 Task: Select WeChat as a service for instant messaging.
Action: Mouse moved to (802, 82)
Screenshot: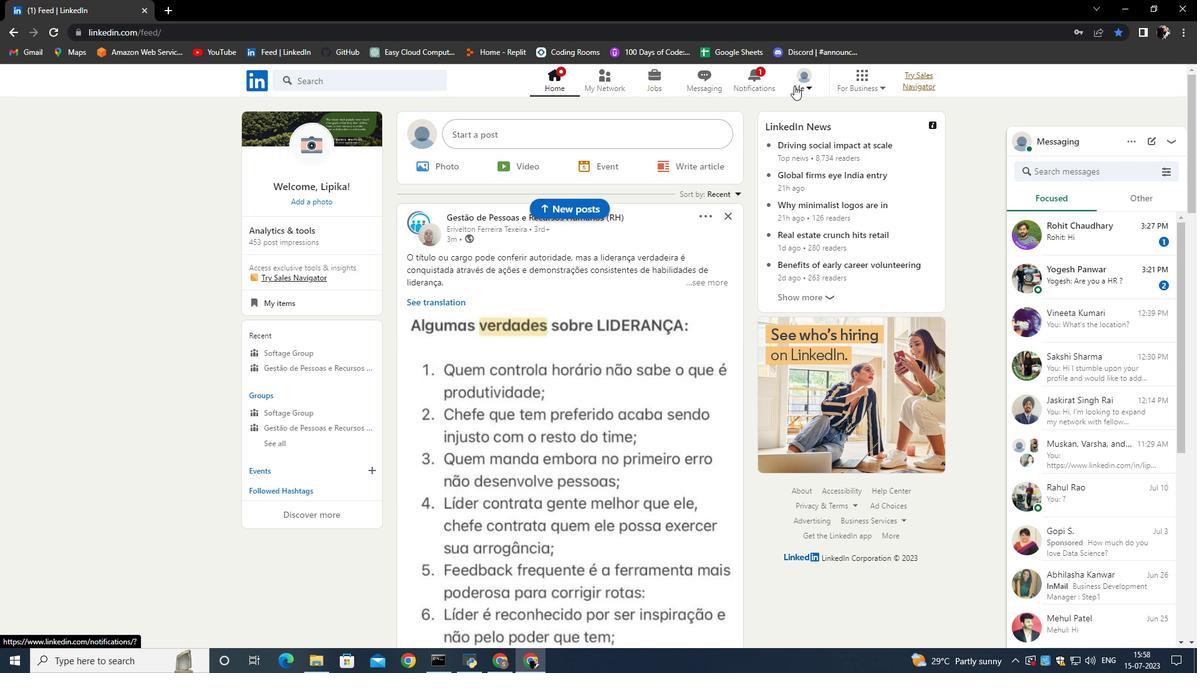 
Action: Mouse pressed left at (802, 82)
Screenshot: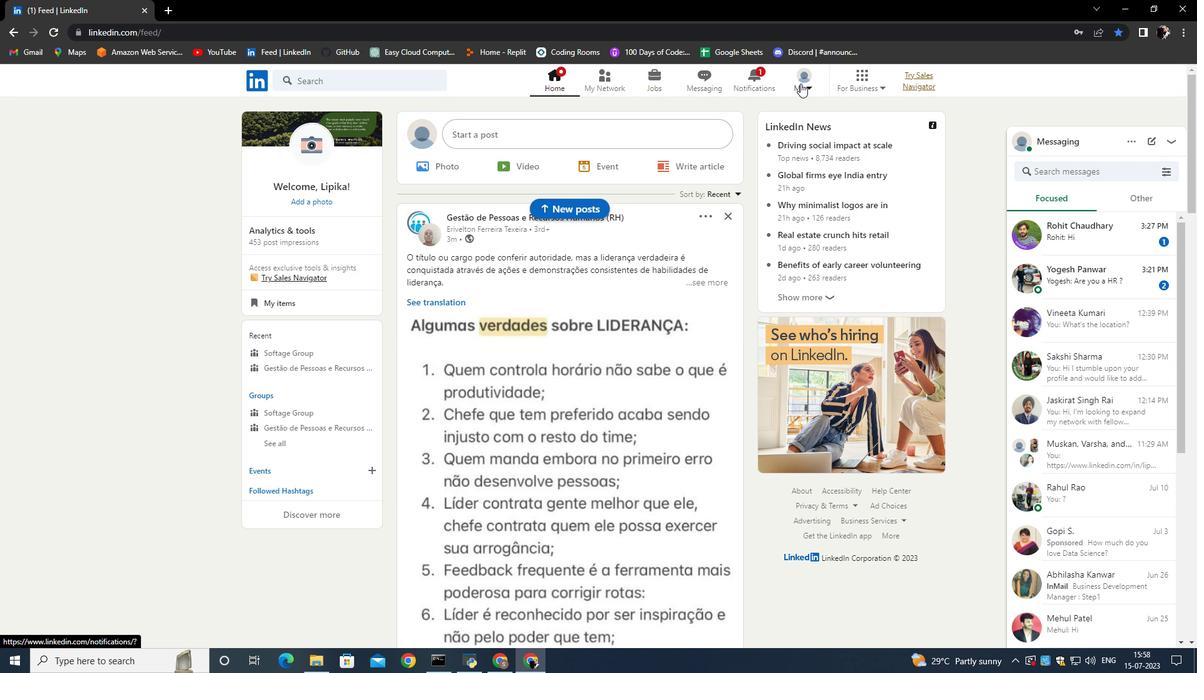 
Action: Mouse moved to (702, 124)
Screenshot: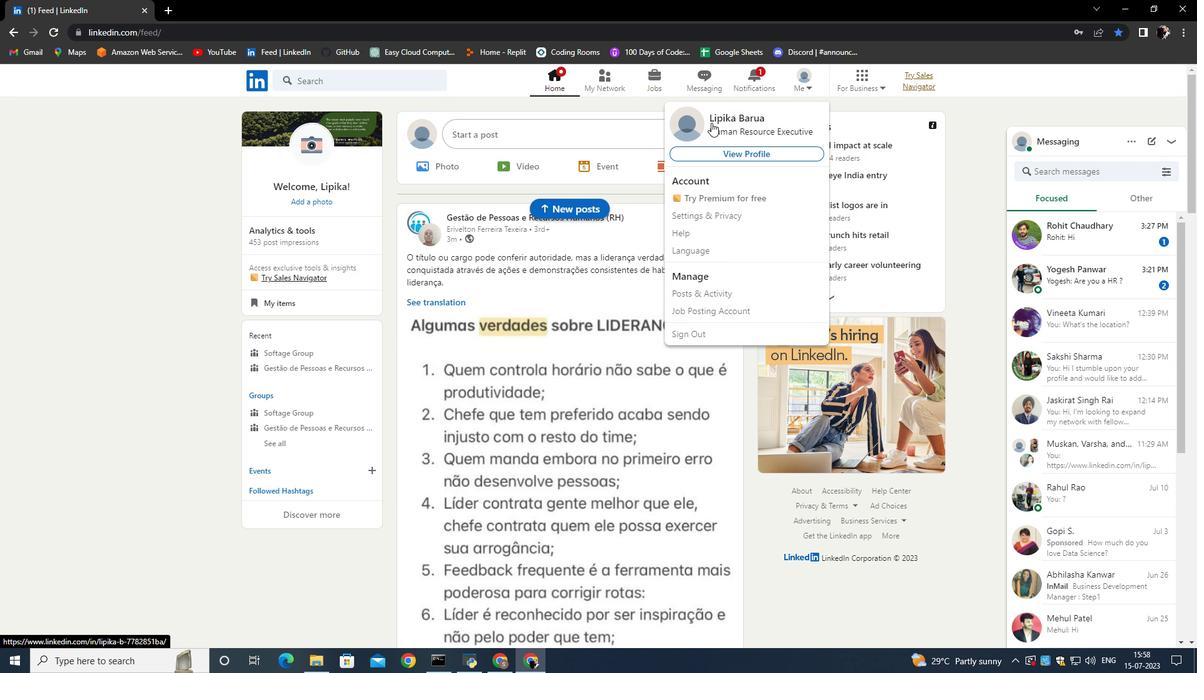 
Action: Mouse pressed left at (702, 124)
Screenshot: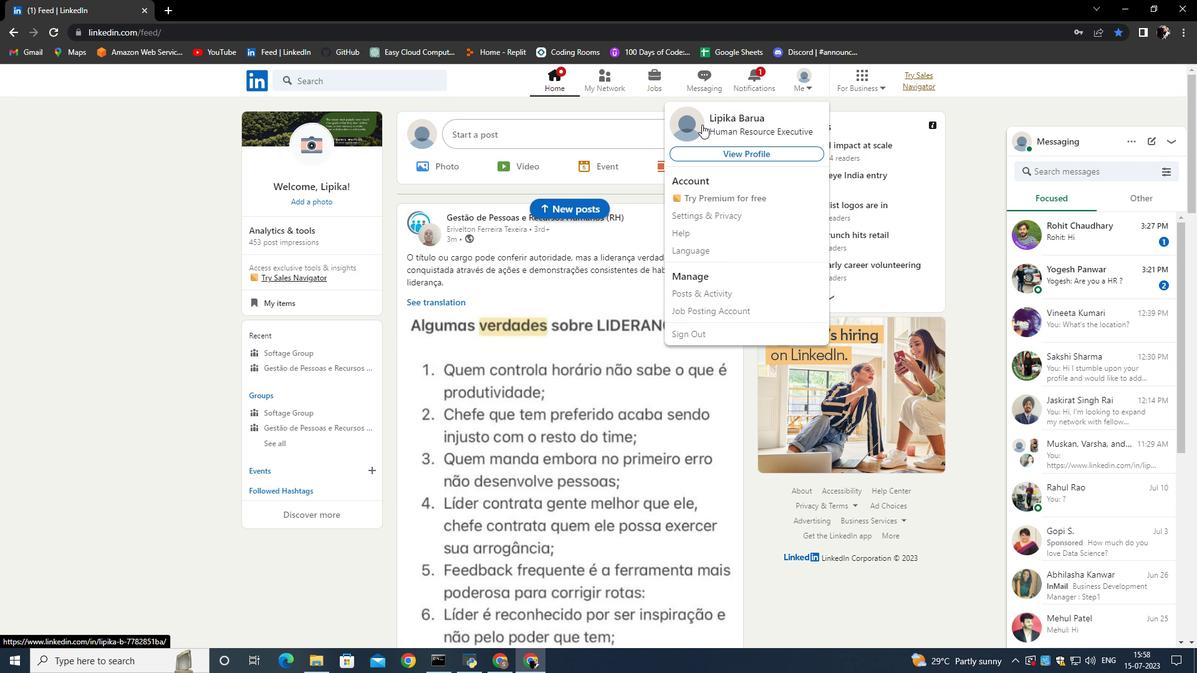 
Action: Mouse moved to (394, 404)
Screenshot: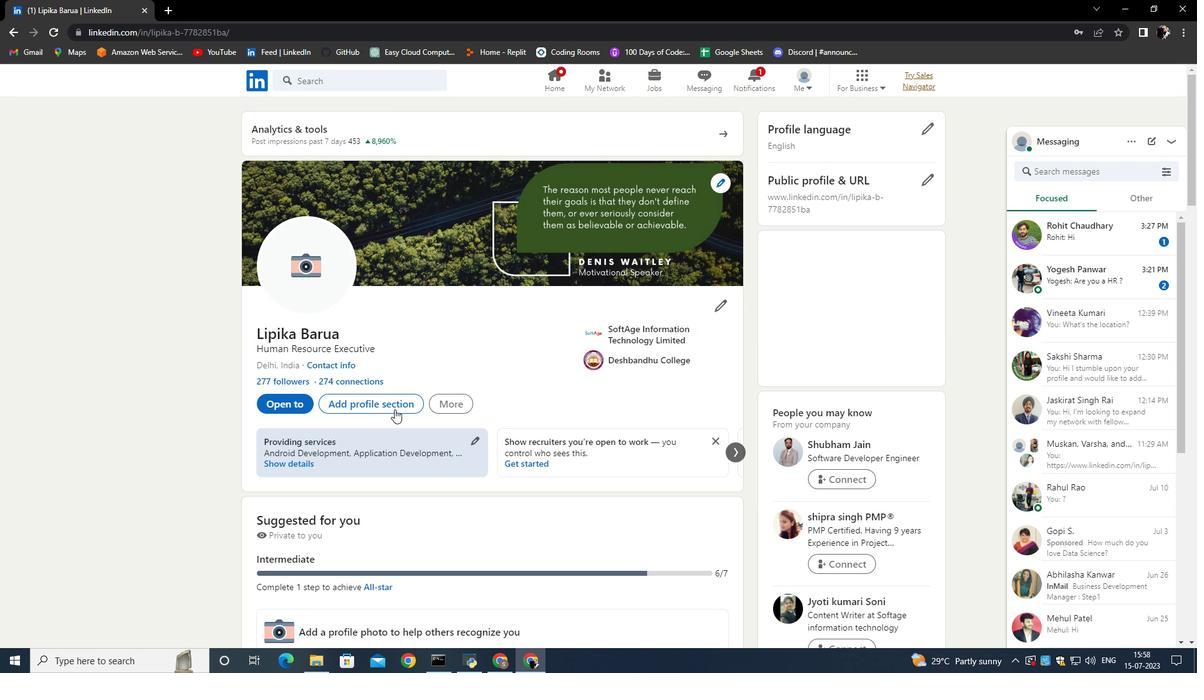 
Action: Mouse pressed left at (394, 404)
Screenshot: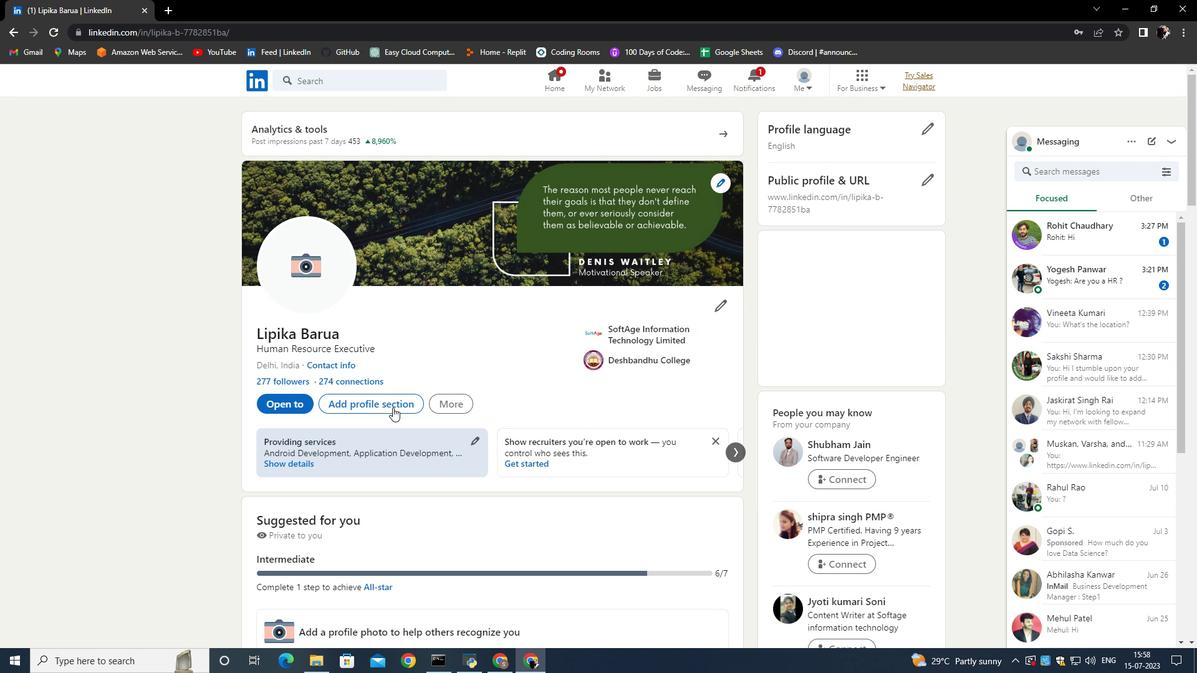 
Action: Mouse moved to (478, 369)
Screenshot: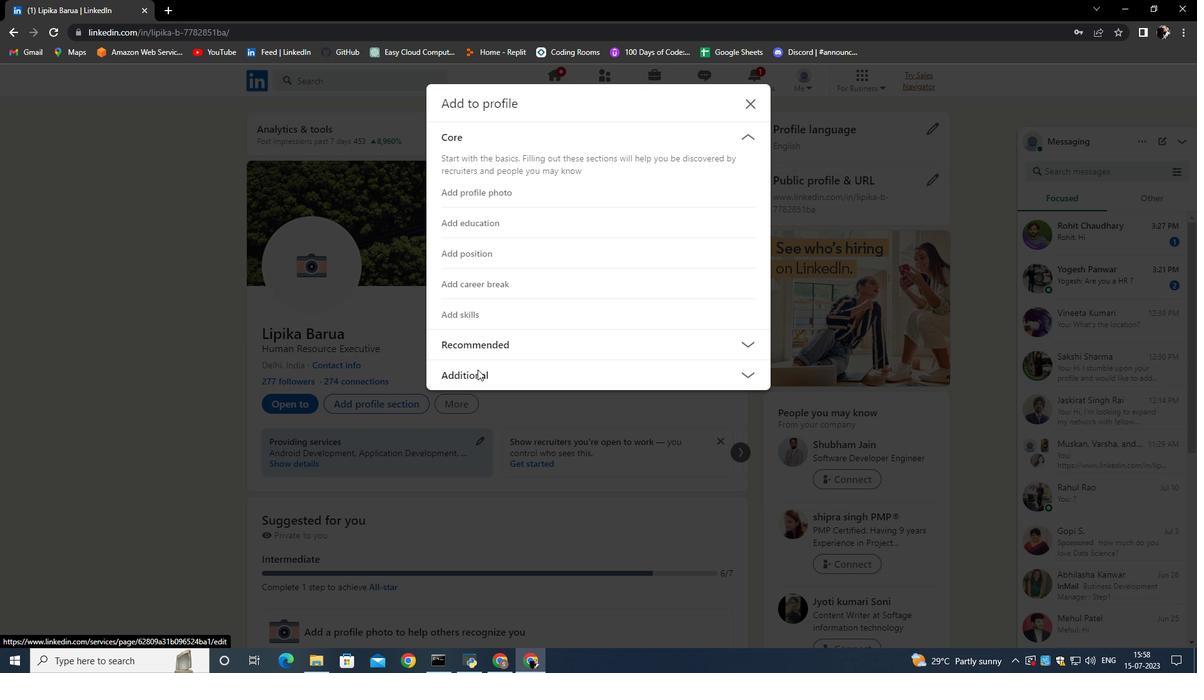 
Action: Mouse pressed left at (478, 369)
Screenshot: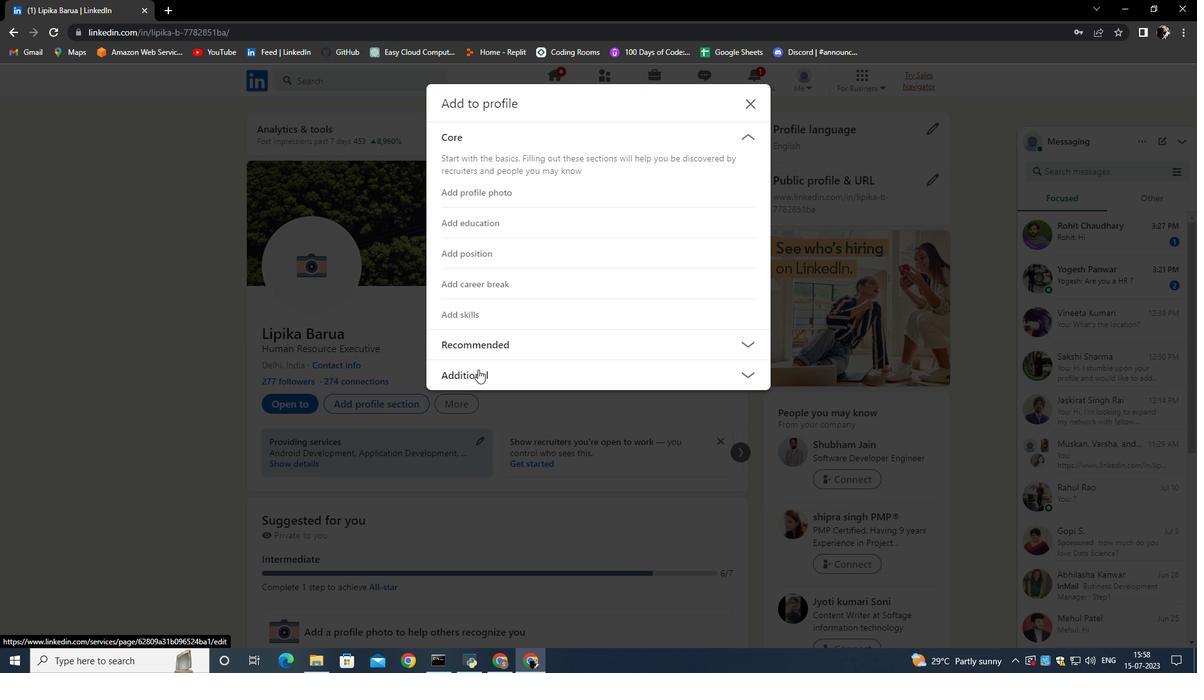 
Action: Mouse moved to (470, 496)
Screenshot: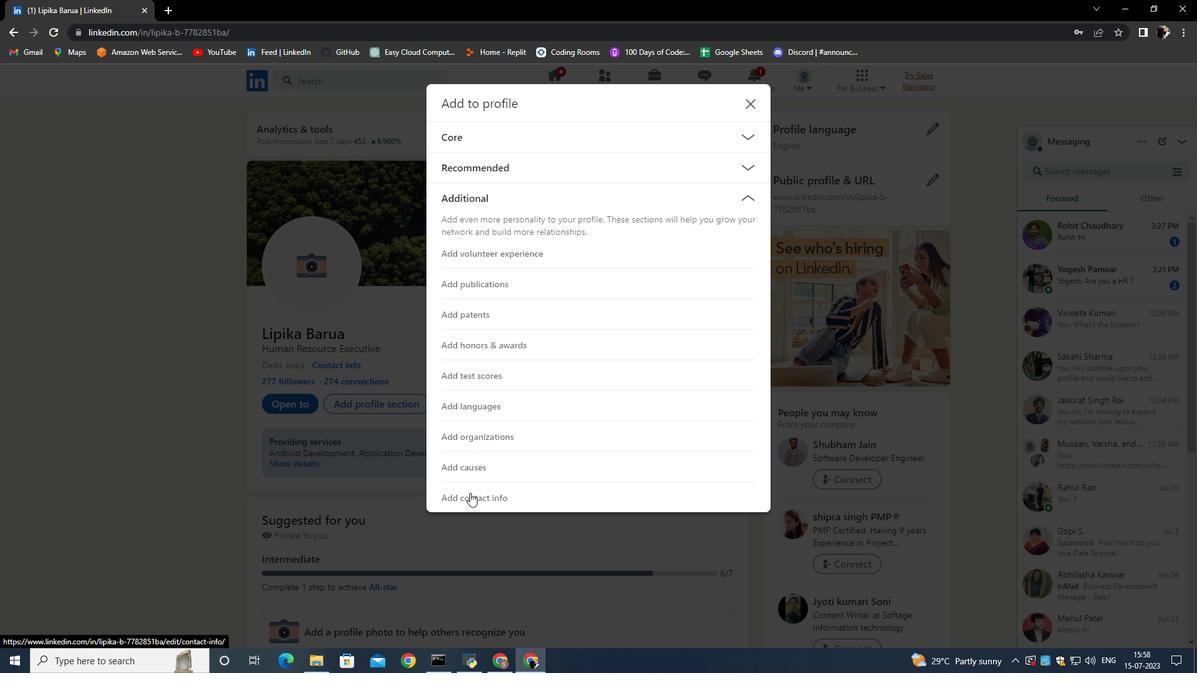 
Action: Mouse pressed left at (470, 496)
Screenshot: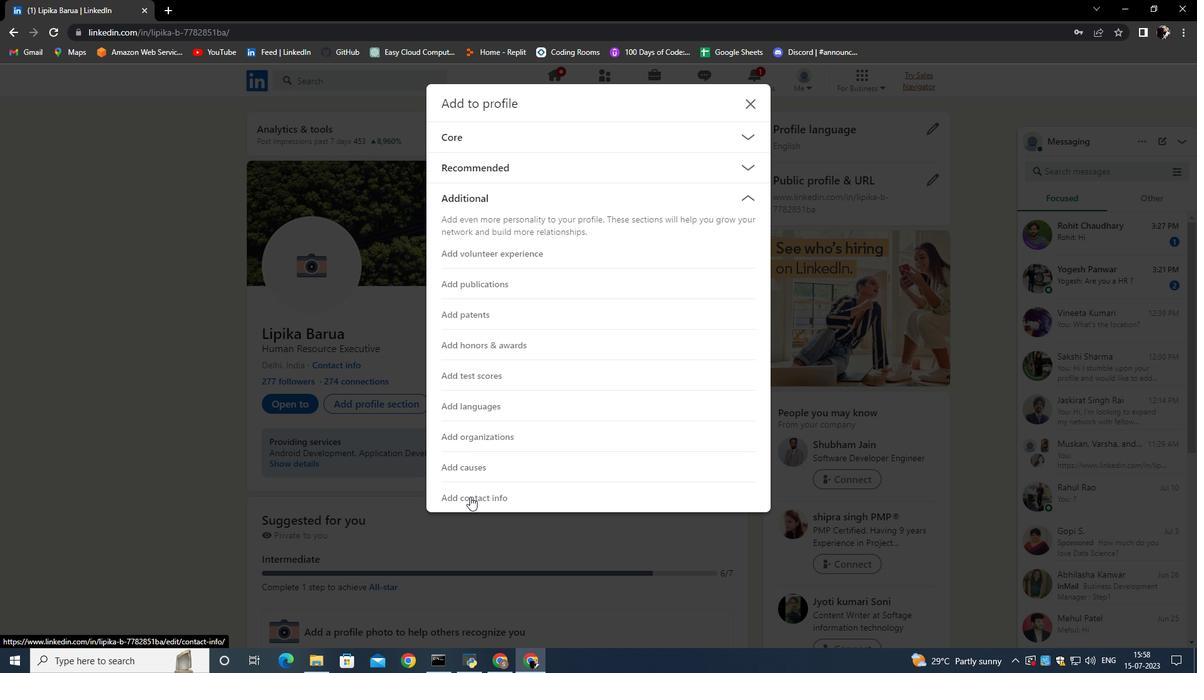 
Action: Mouse moved to (459, 364)
Screenshot: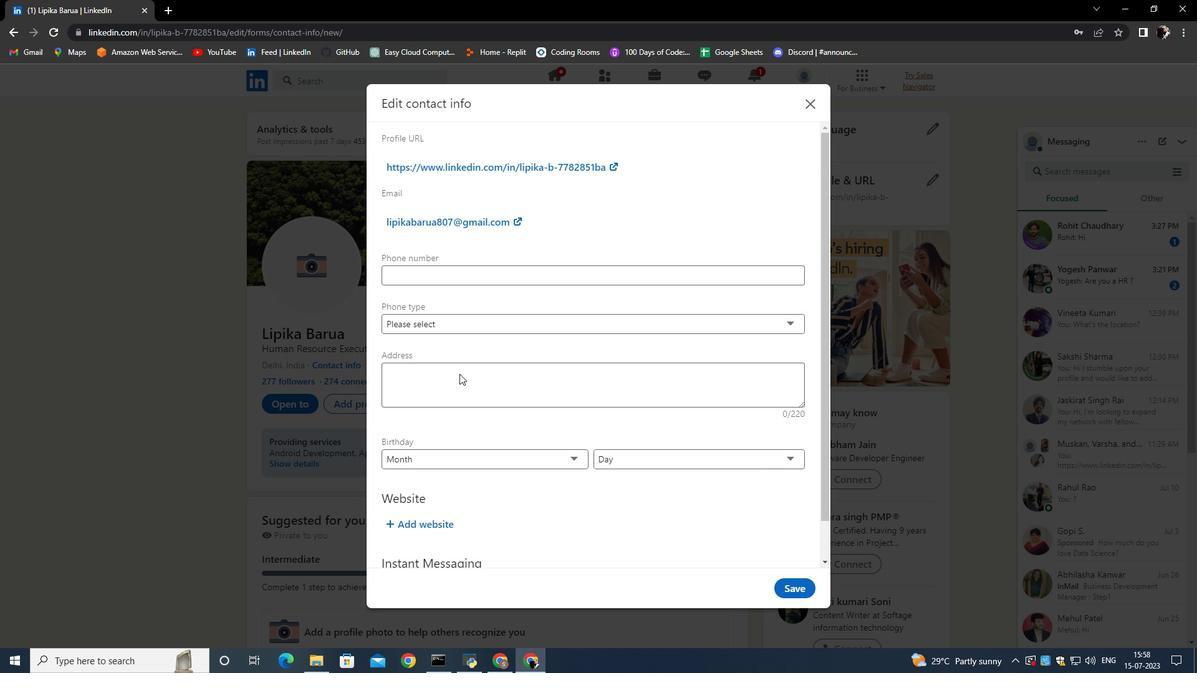 
Action: Mouse scrolled (459, 363) with delta (0, 0)
Screenshot: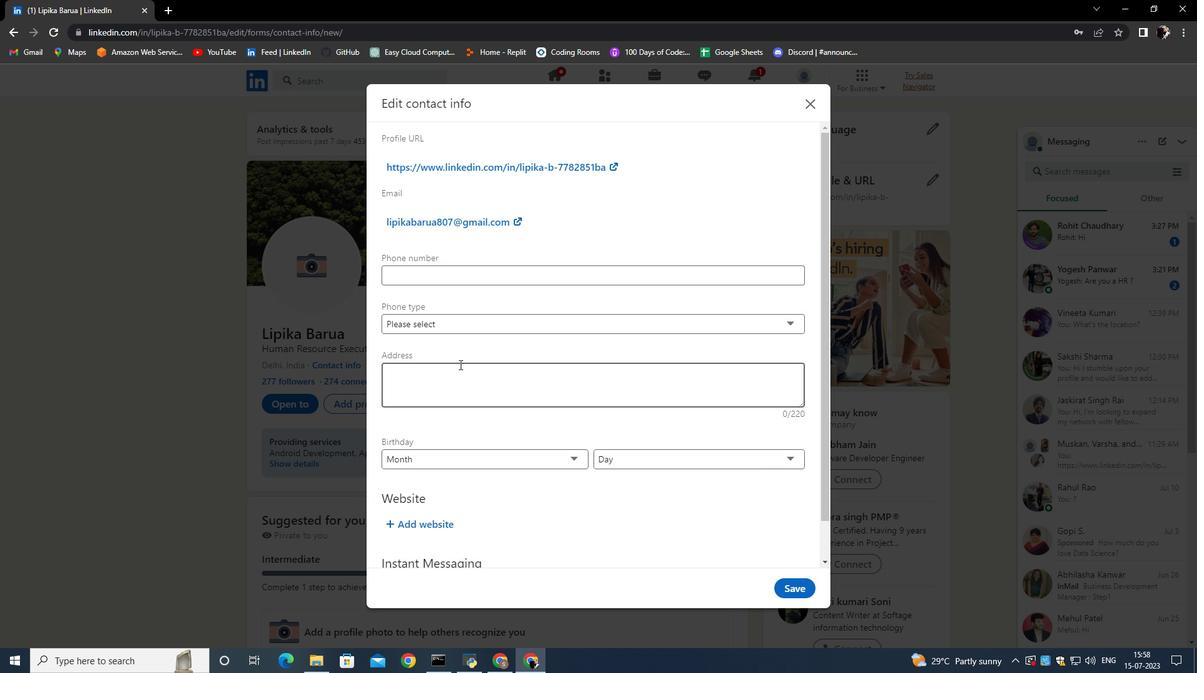 
Action: Mouse moved to (463, 376)
Screenshot: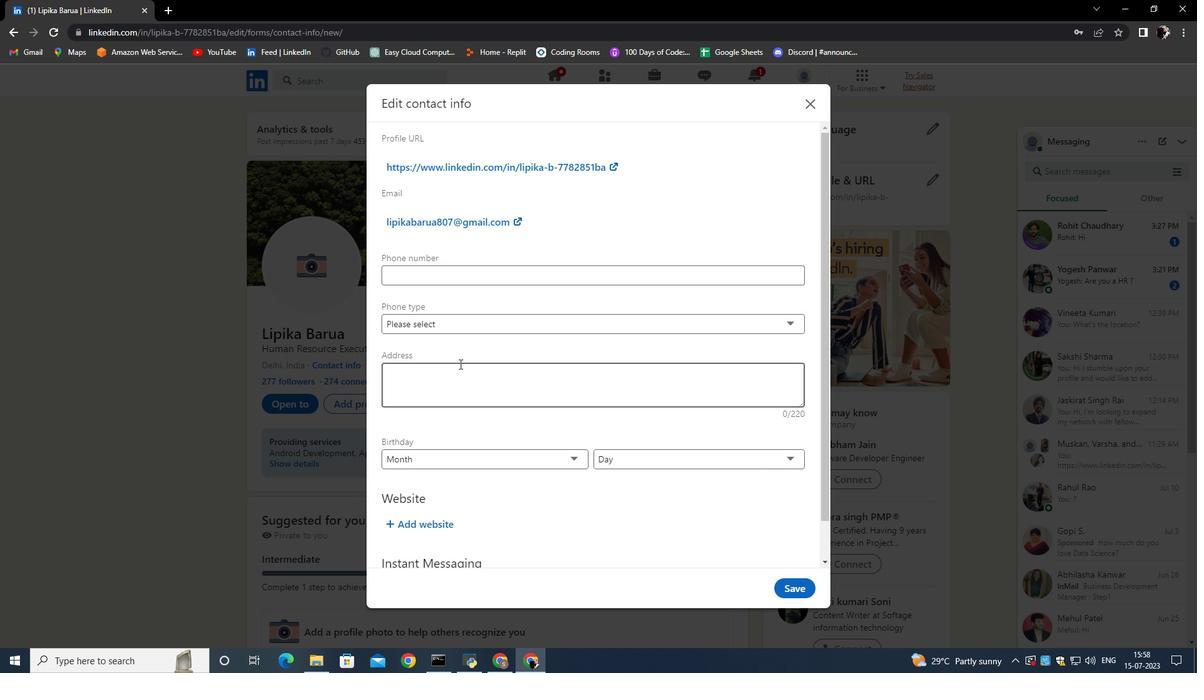 
Action: Mouse scrolled (463, 376) with delta (0, 0)
Screenshot: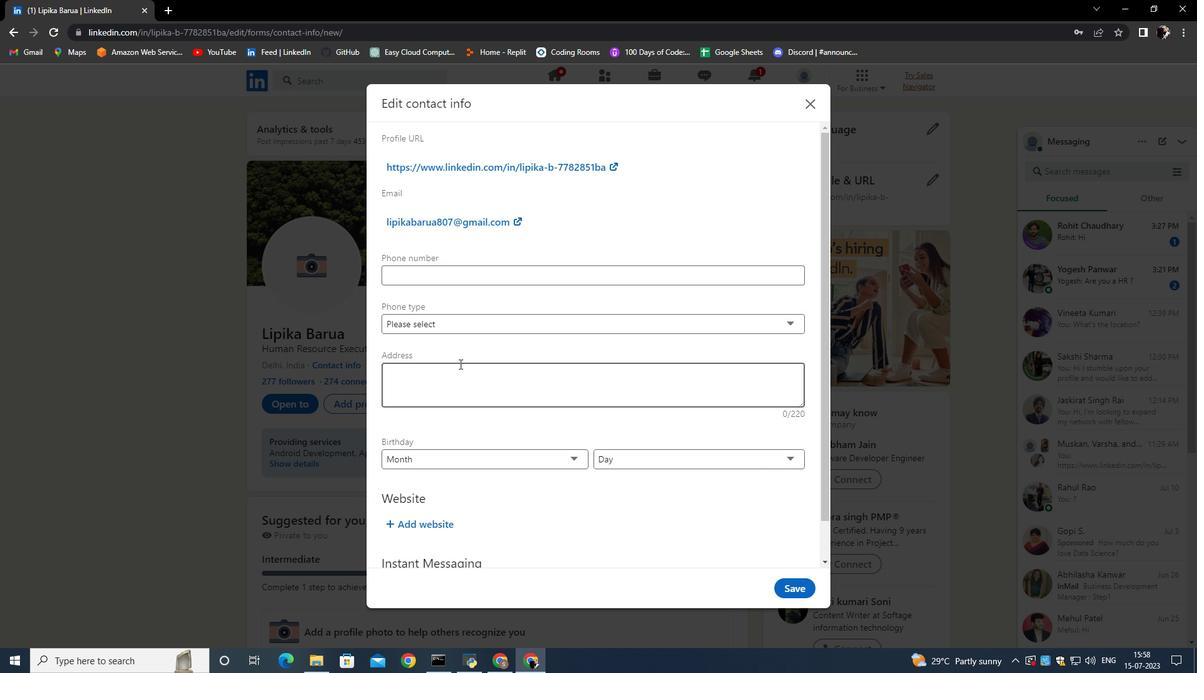 
Action: Mouse moved to (463, 379)
Screenshot: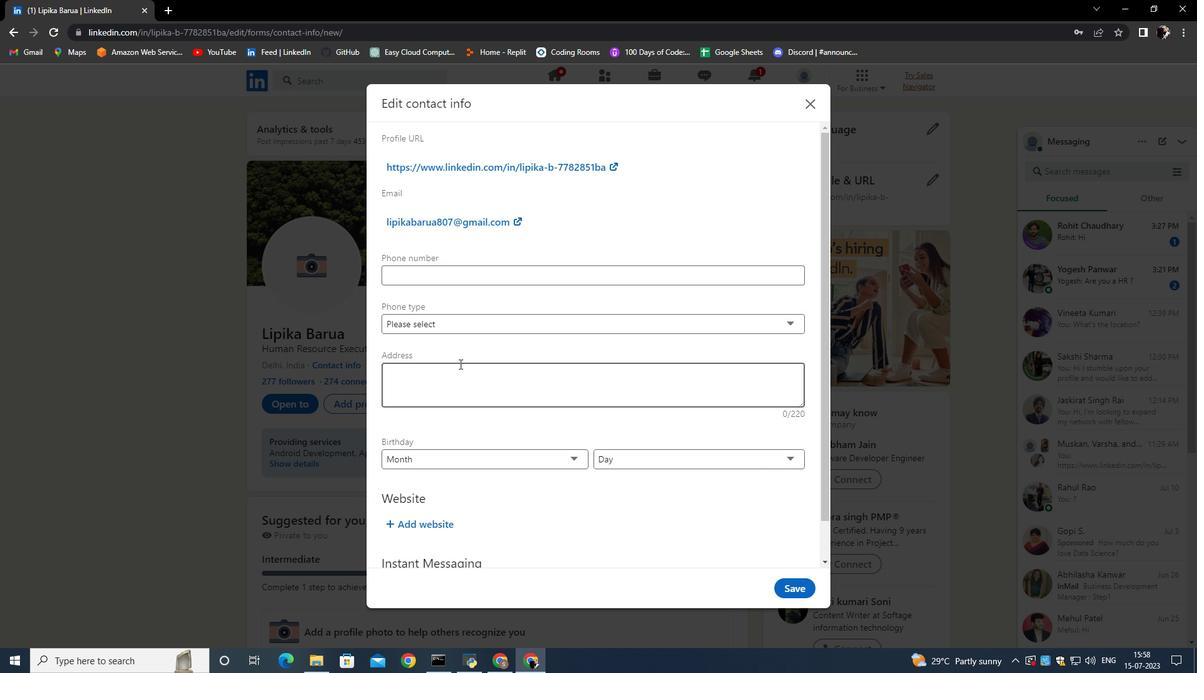 
Action: Mouse scrolled (463, 379) with delta (0, 0)
Screenshot: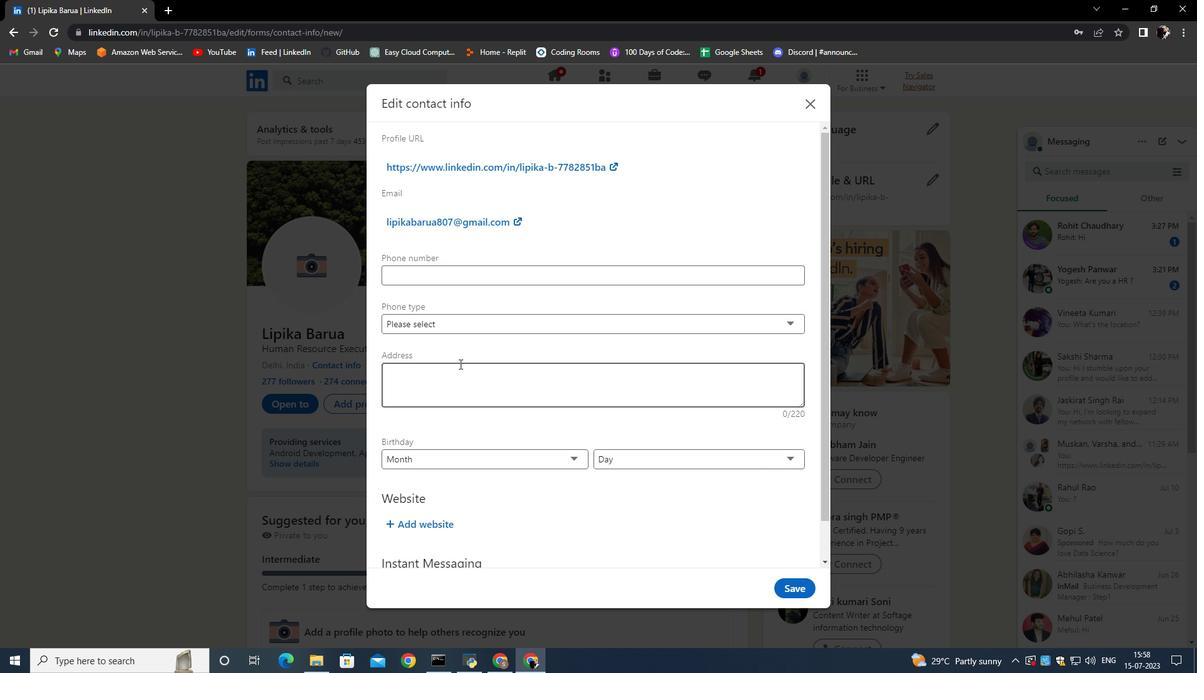 
Action: Mouse moved to (463, 379)
Screenshot: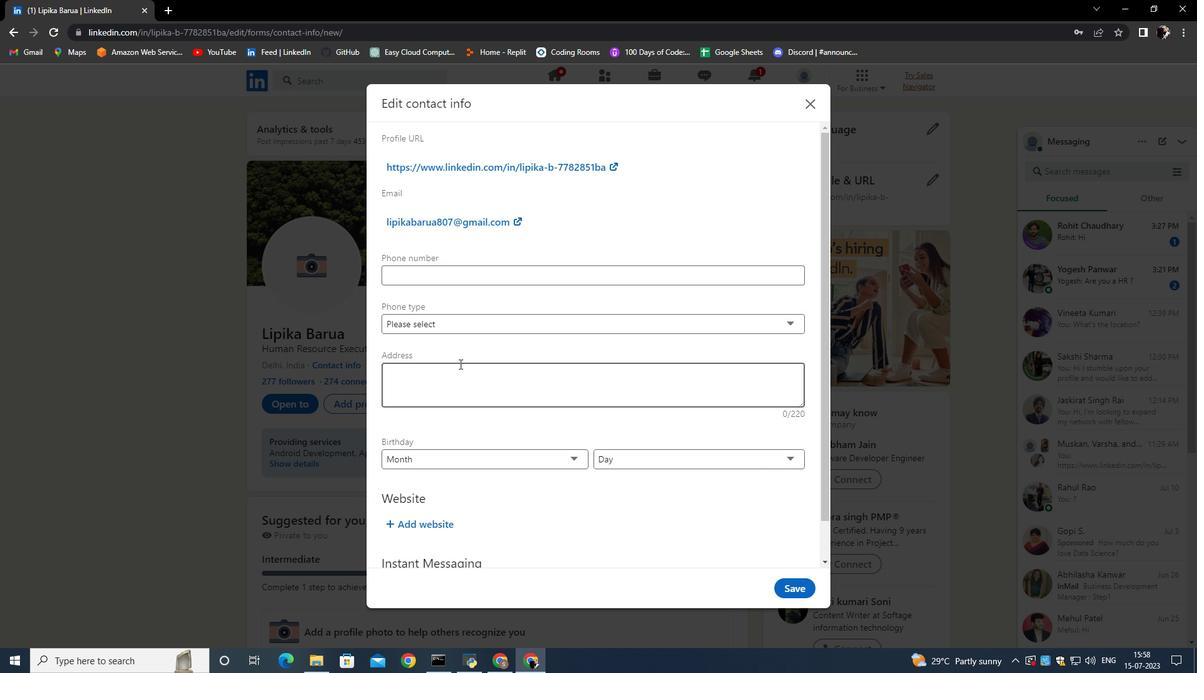 
Action: Mouse scrolled (463, 379) with delta (0, 0)
Screenshot: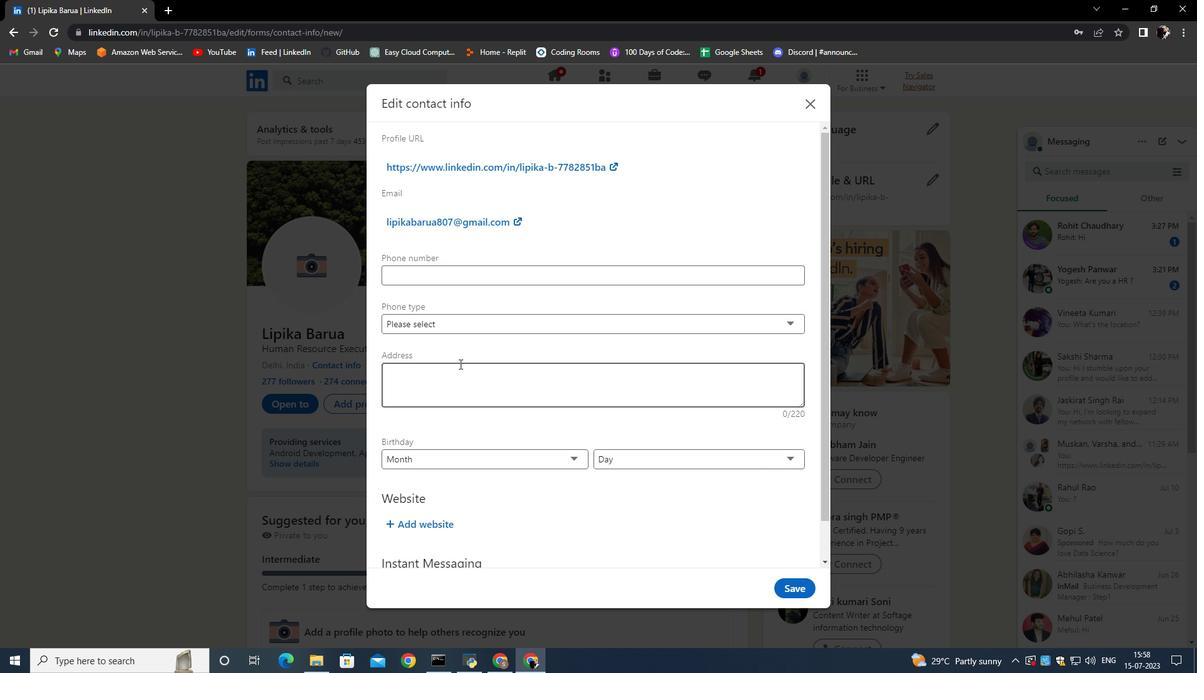 
Action: Mouse scrolled (463, 379) with delta (0, 0)
Screenshot: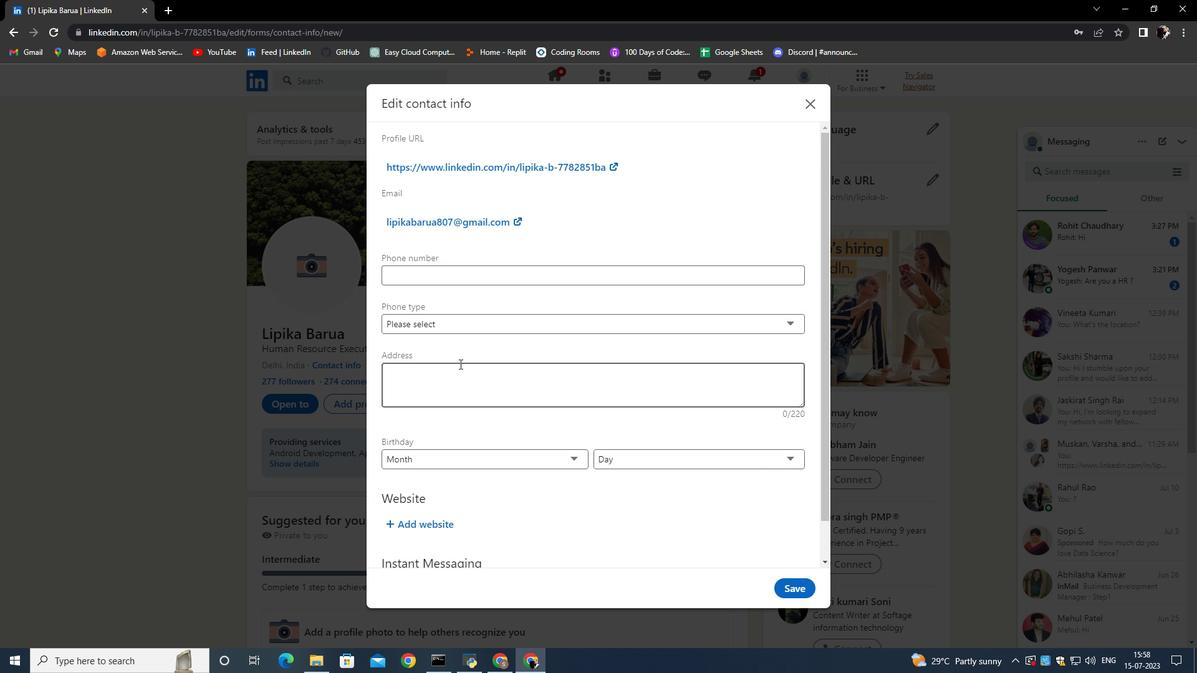 
Action: Mouse scrolled (463, 379) with delta (0, 0)
Screenshot: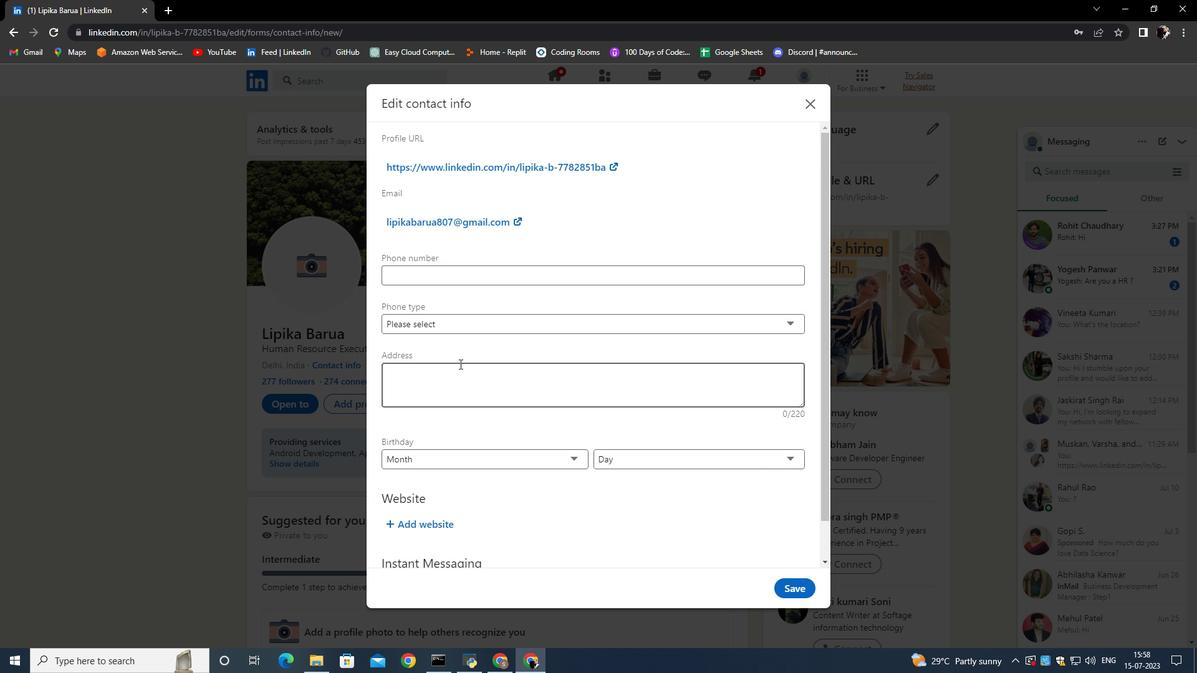 
Action: Mouse moved to (463, 380)
Screenshot: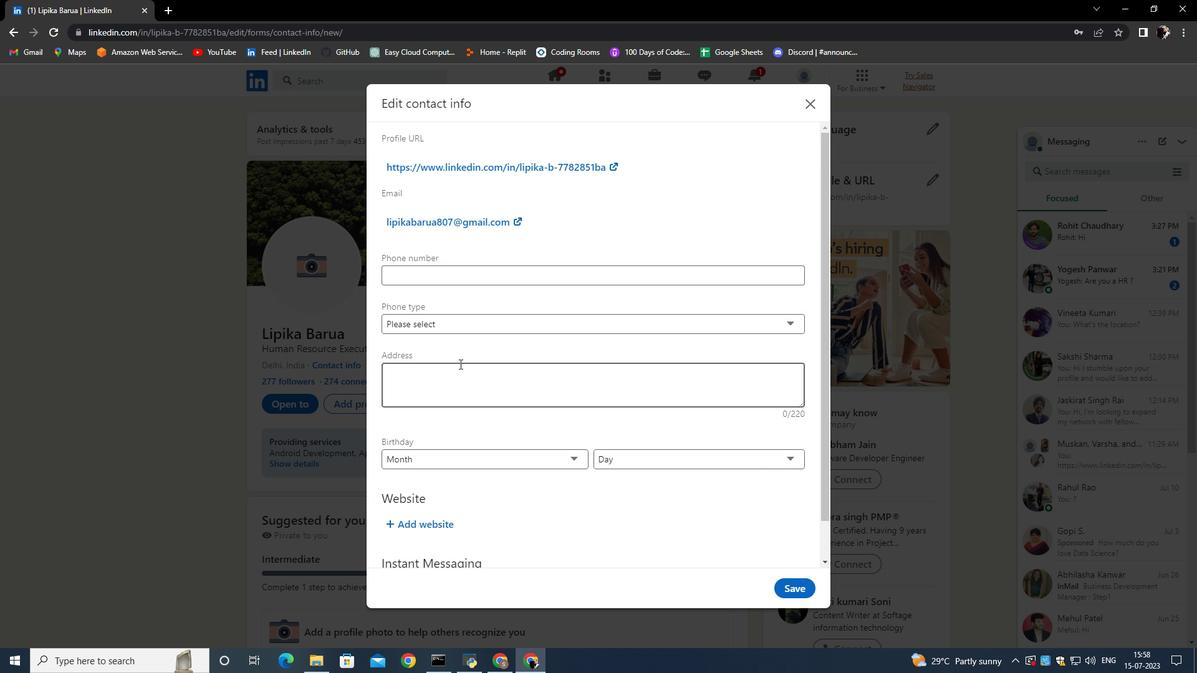 
Action: Mouse scrolled (463, 379) with delta (0, 0)
Screenshot: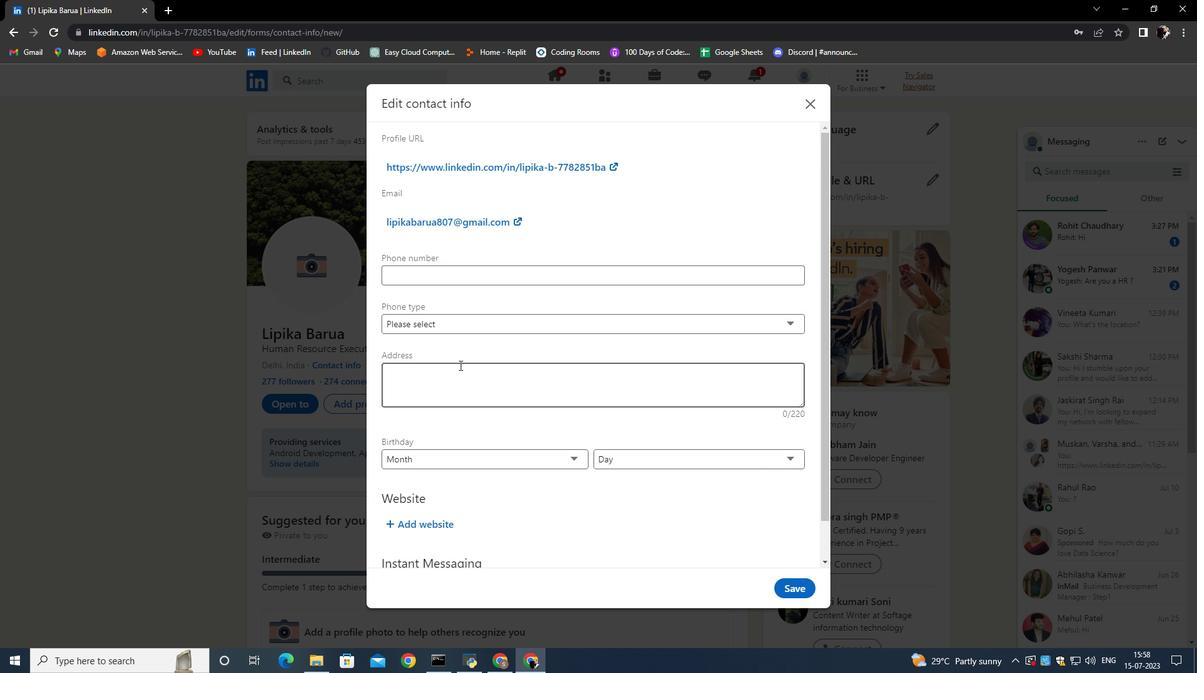 
Action: Mouse moved to (460, 556)
Screenshot: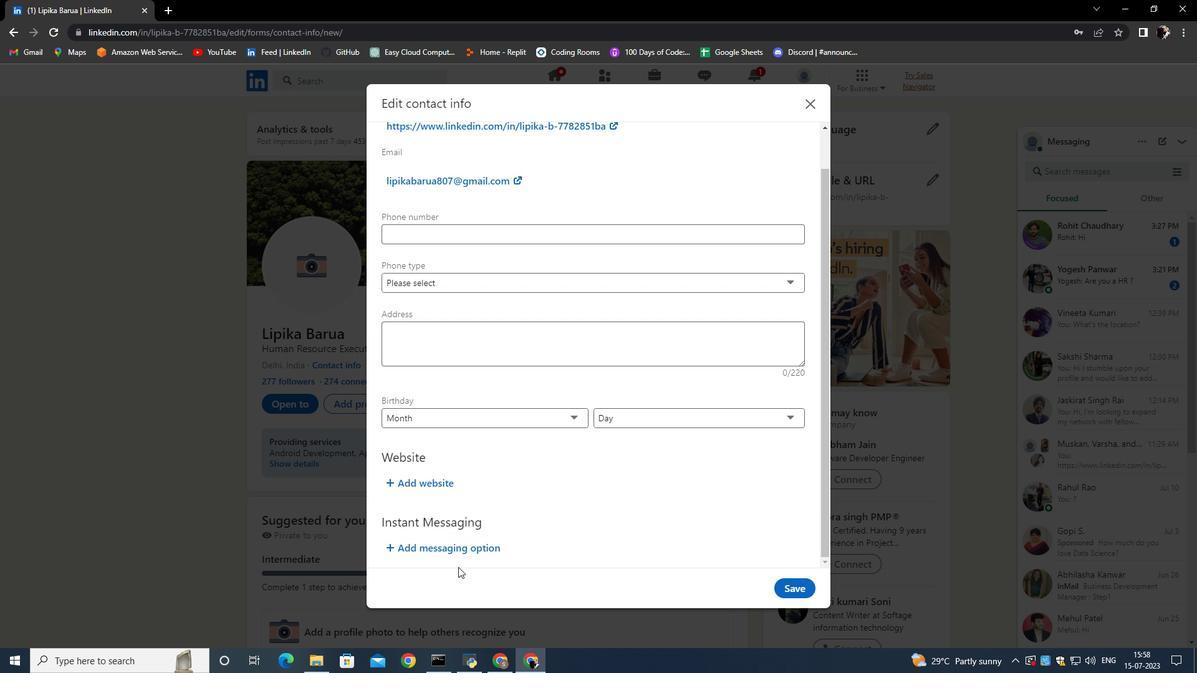 
Action: Mouse pressed left at (460, 556)
Screenshot: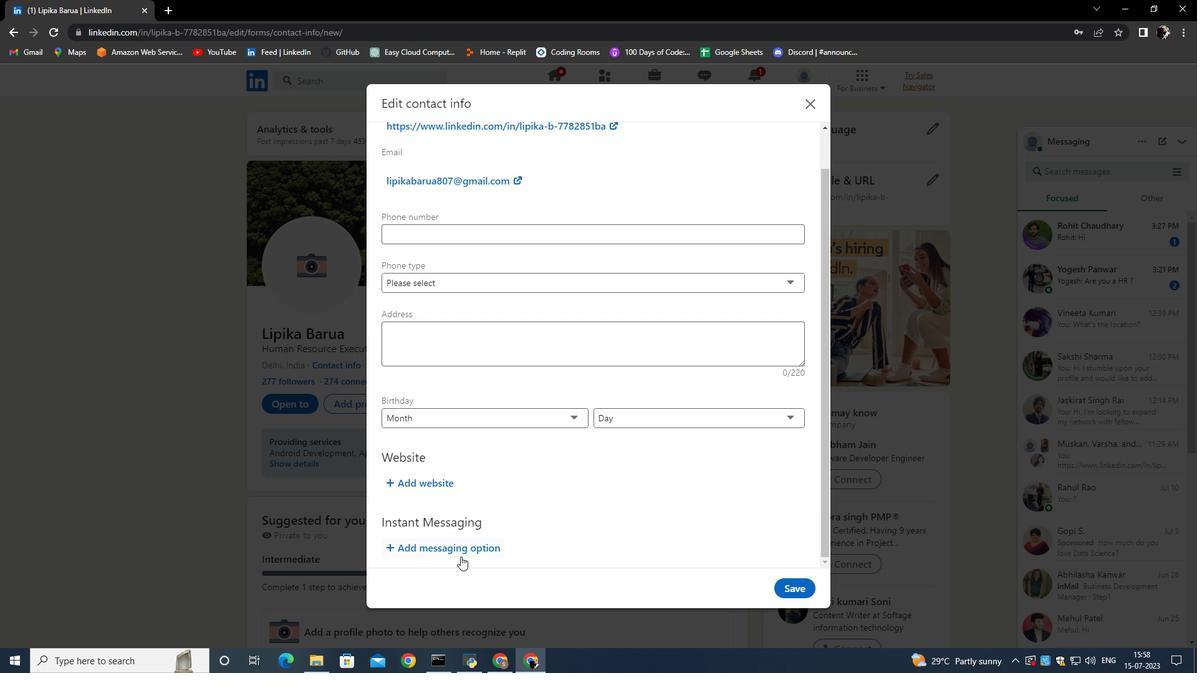 
Action: Mouse moved to (478, 484)
Screenshot: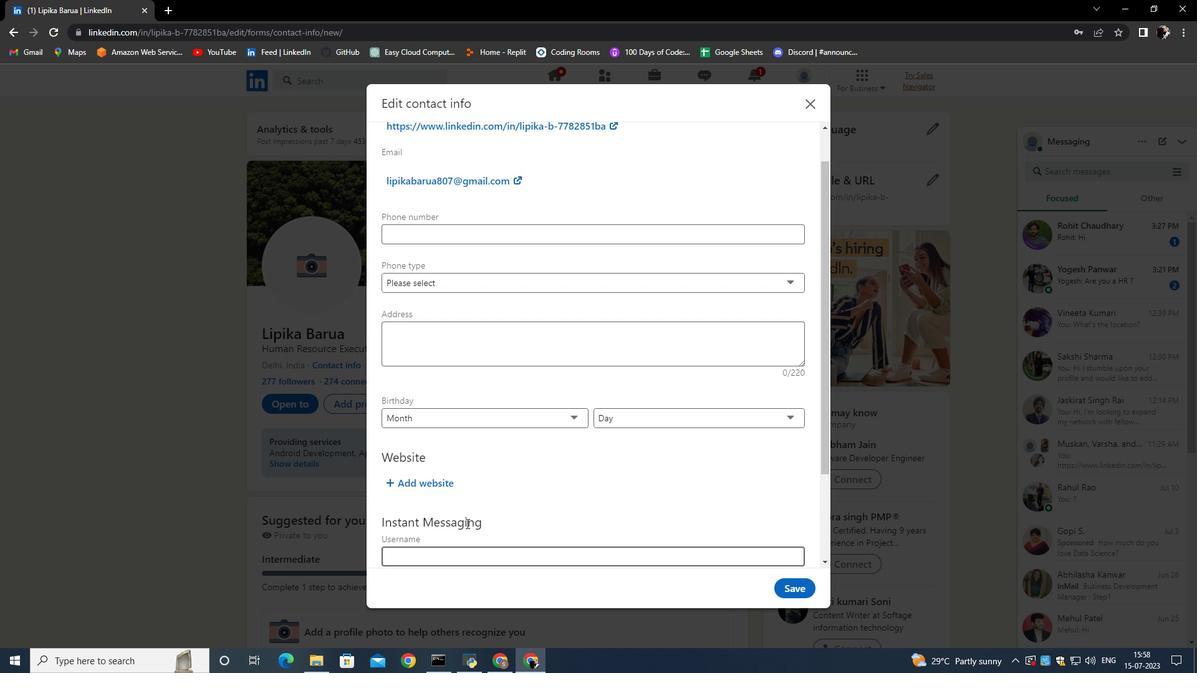 
Action: Mouse scrolled (478, 483) with delta (0, 0)
Screenshot: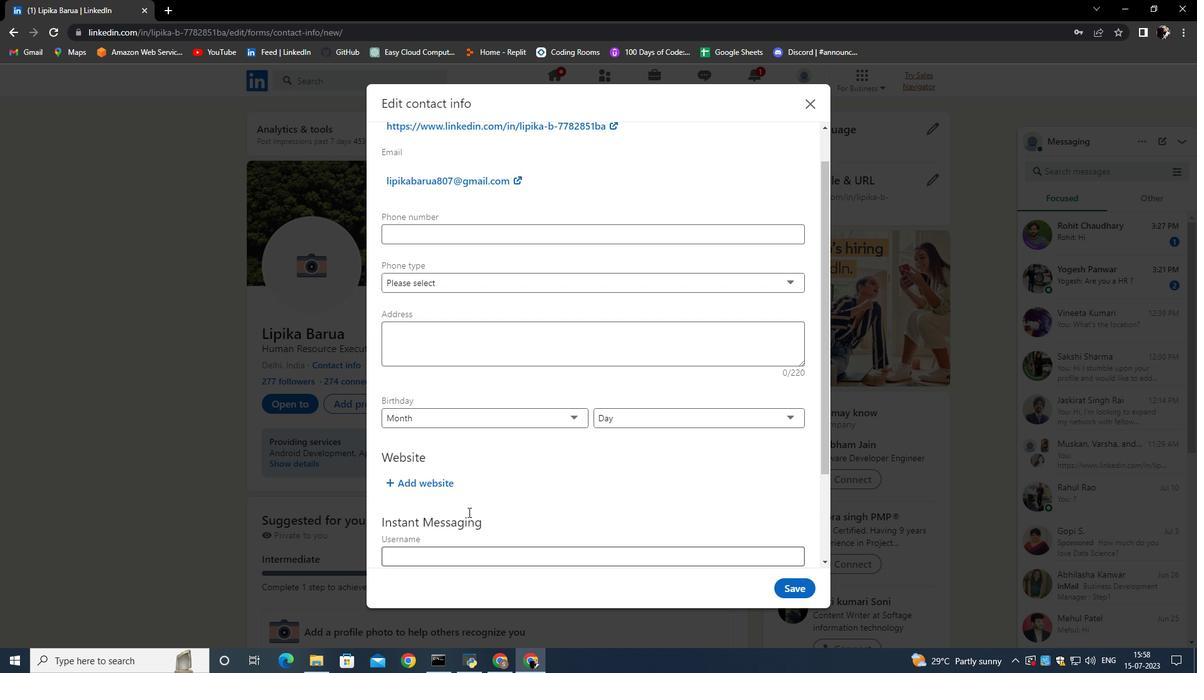 
Action: Mouse scrolled (478, 483) with delta (0, 0)
Screenshot: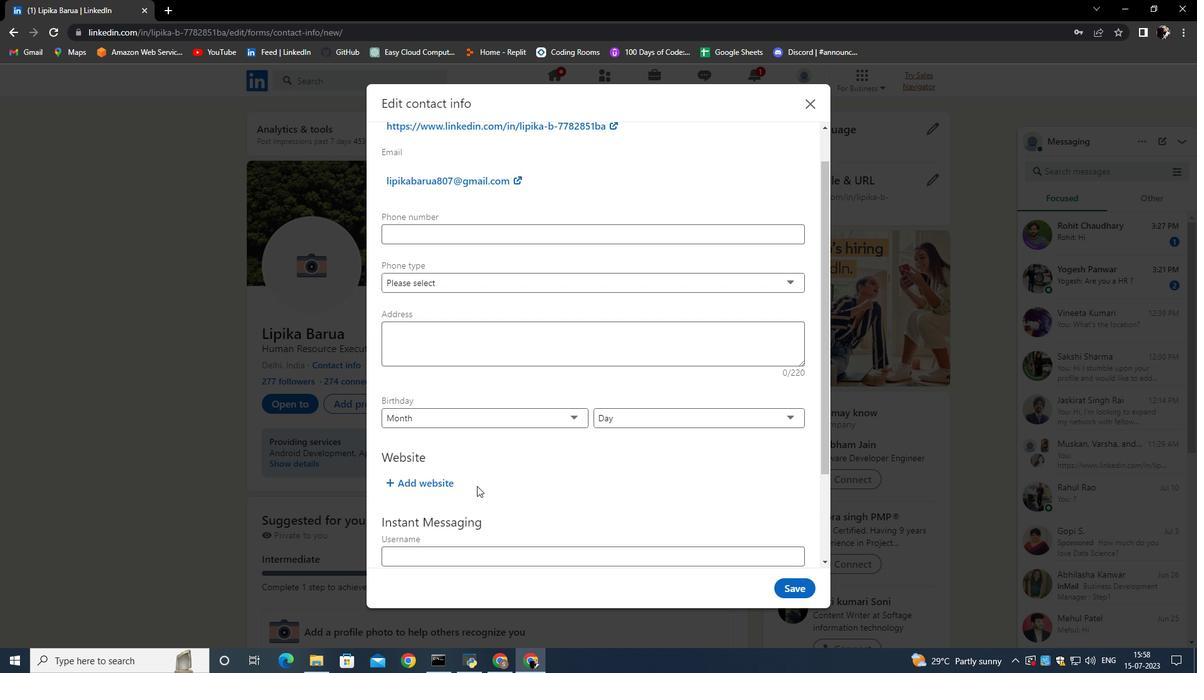
Action: Mouse scrolled (478, 483) with delta (0, 0)
Screenshot: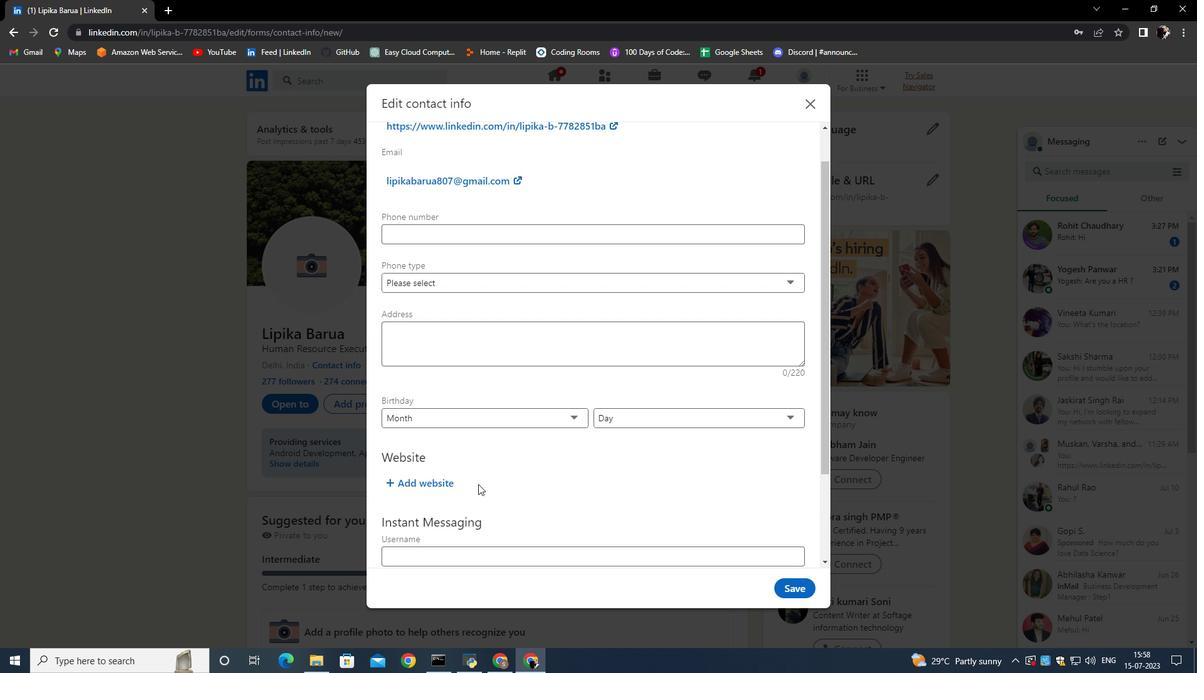
Action: Mouse scrolled (478, 483) with delta (0, 0)
Screenshot: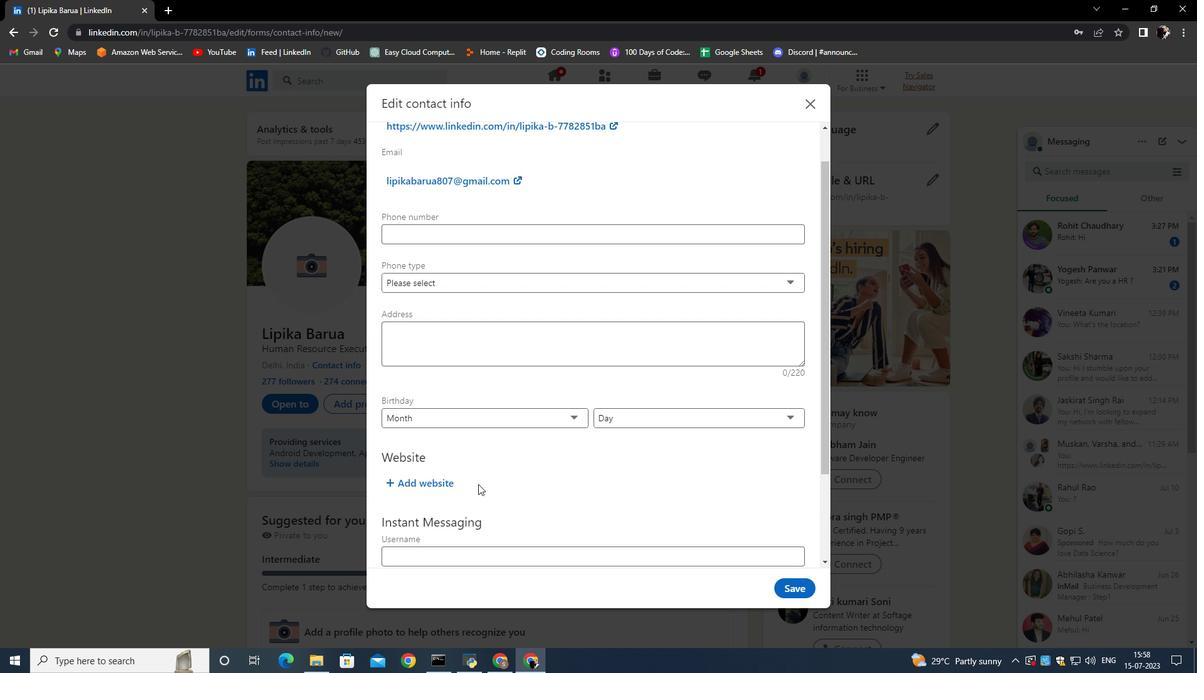 
Action: Mouse moved to (478, 483)
Screenshot: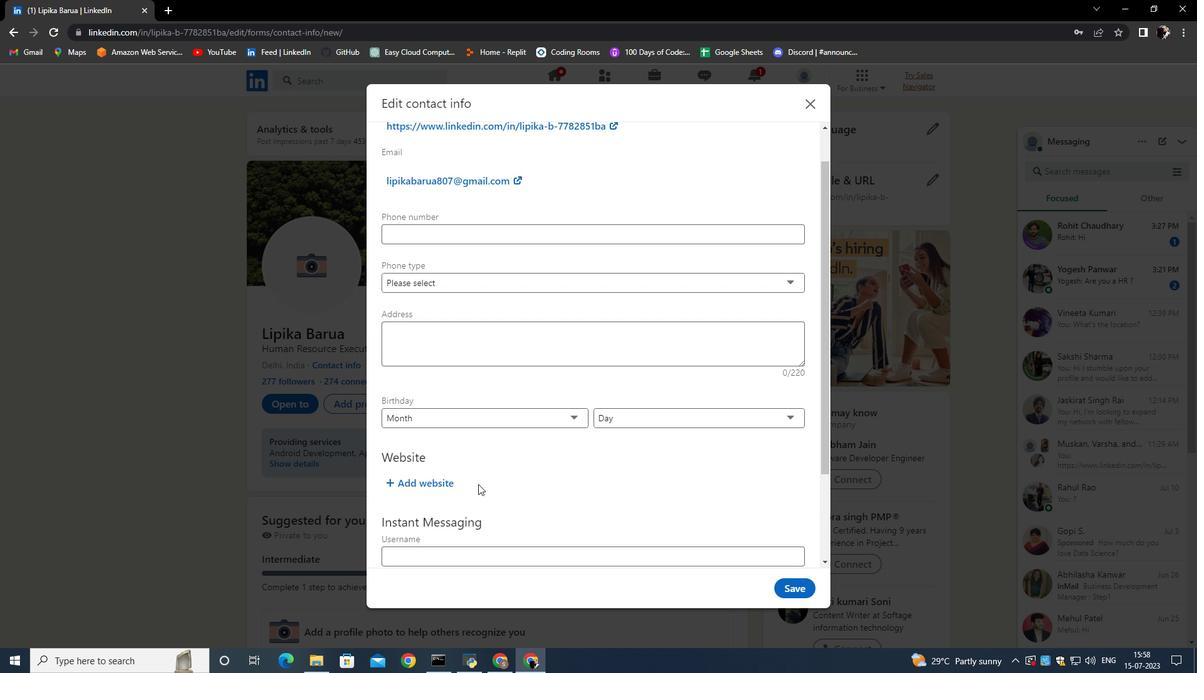 
Action: Mouse scrolled (478, 482) with delta (0, 0)
Screenshot: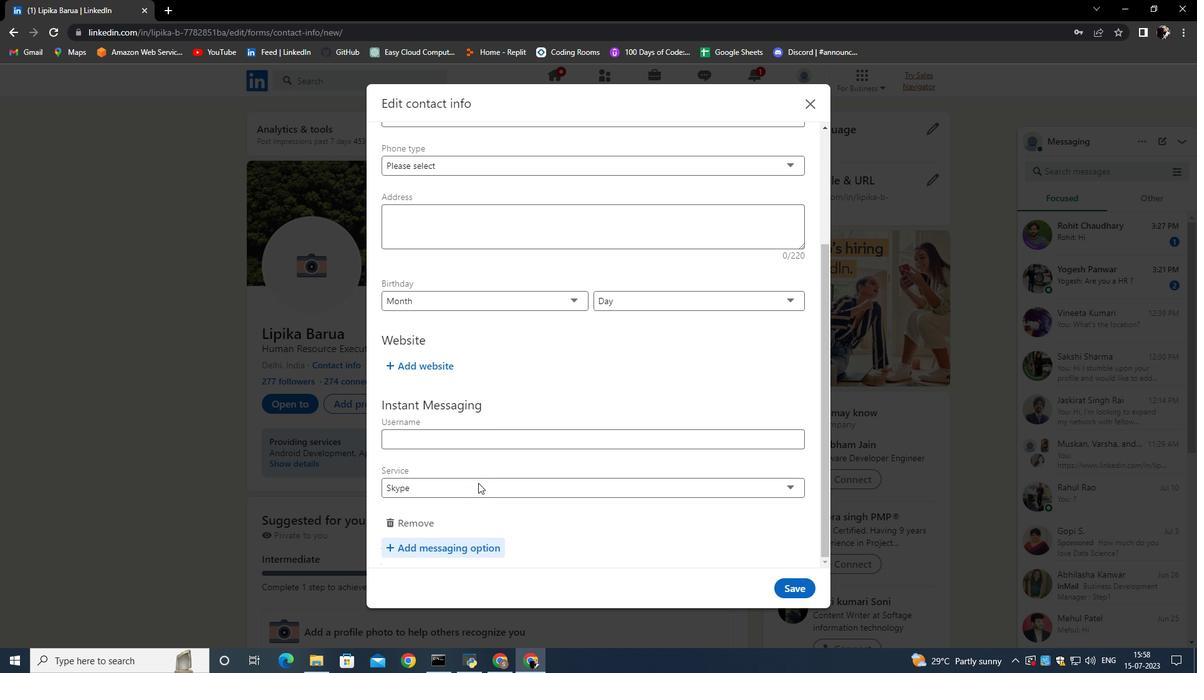 
Action: Mouse scrolled (478, 482) with delta (0, 0)
Screenshot: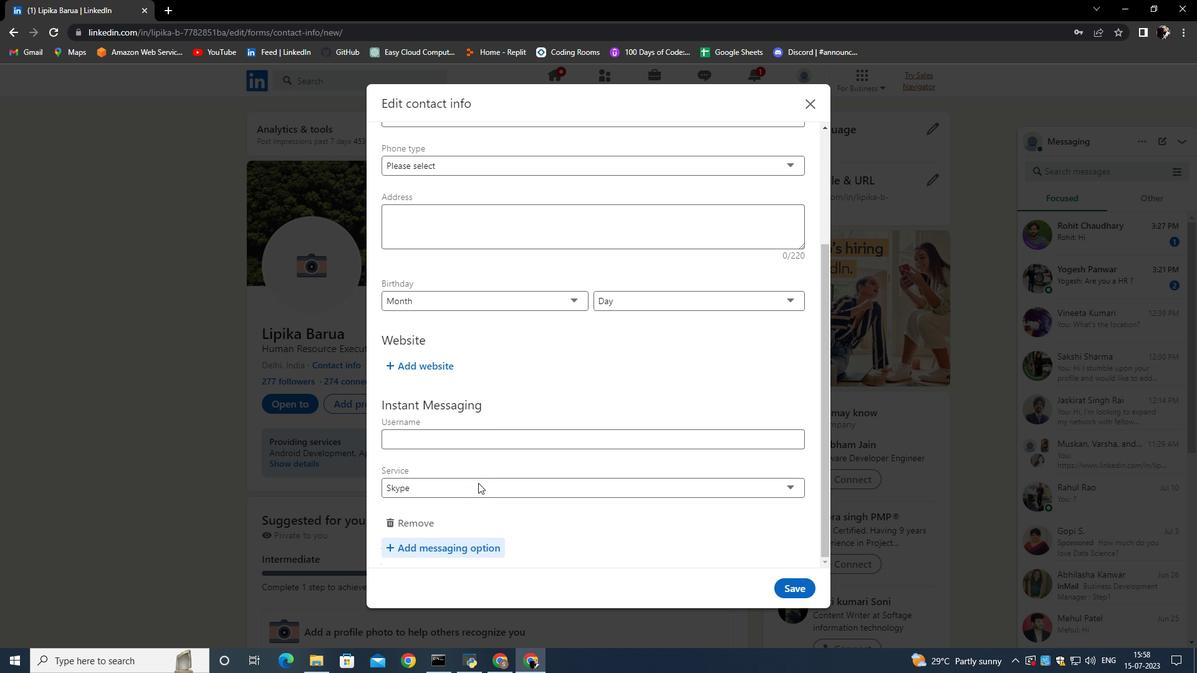 
Action: Mouse moved to (441, 493)
Screenshot: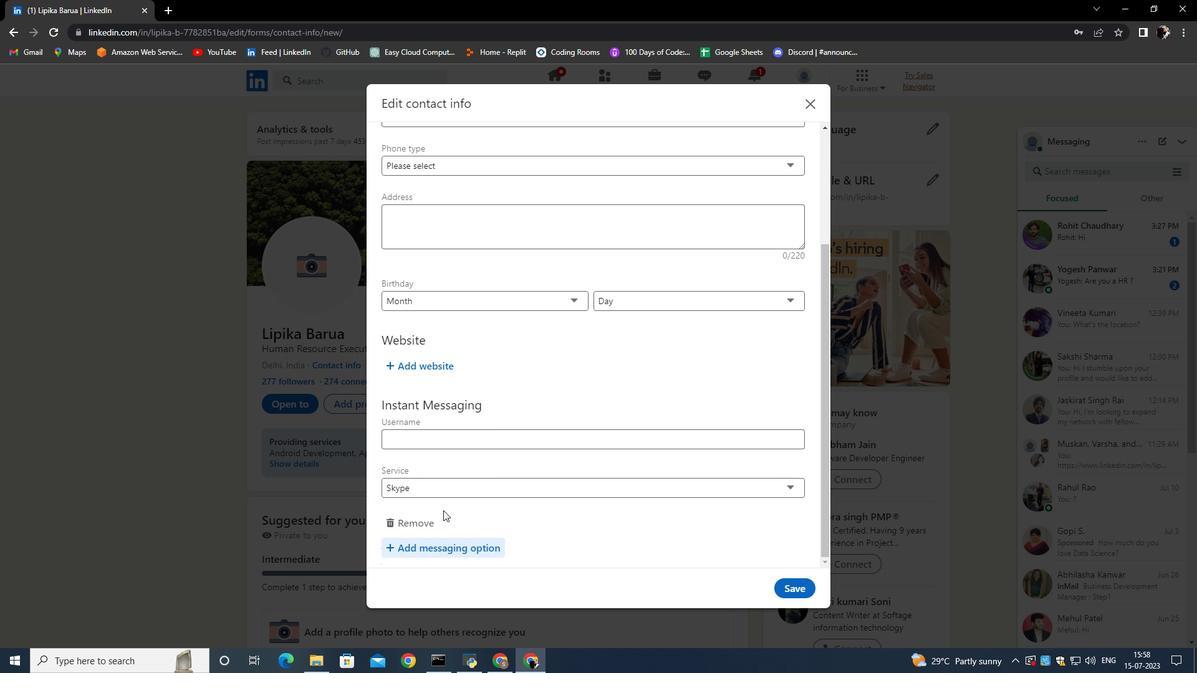 
Action: Mouse pressed left at (441, 493)
Screenshot: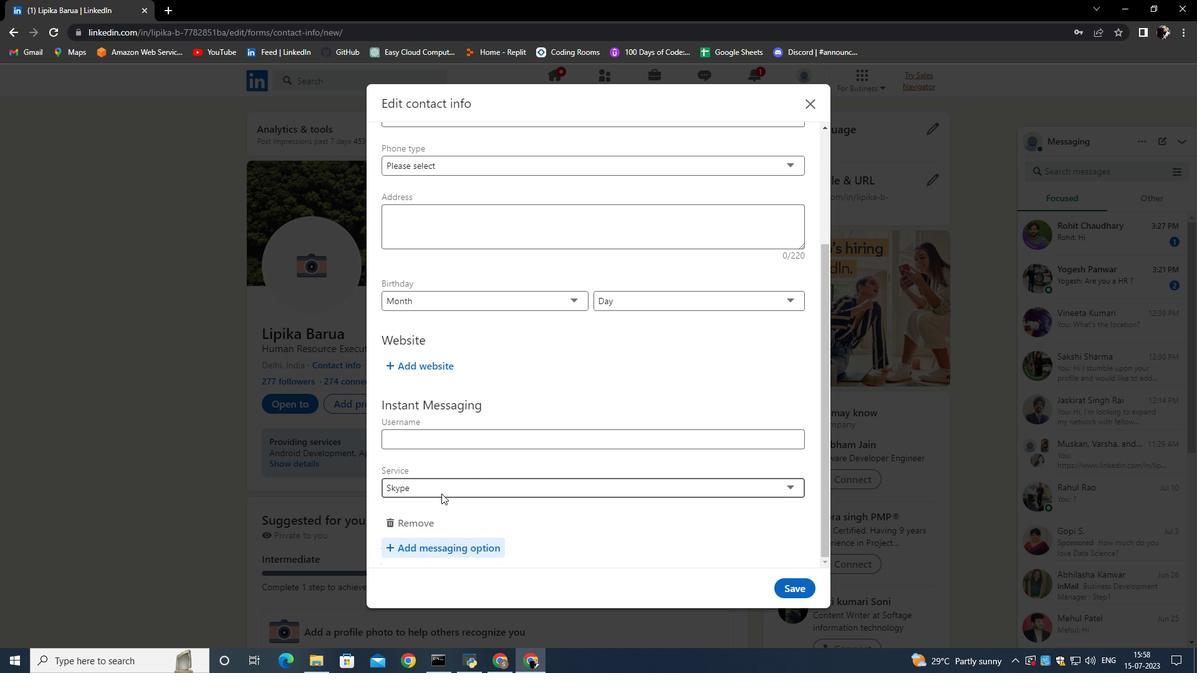 
Action: Mouse moved to (433, 558)
Screenshot: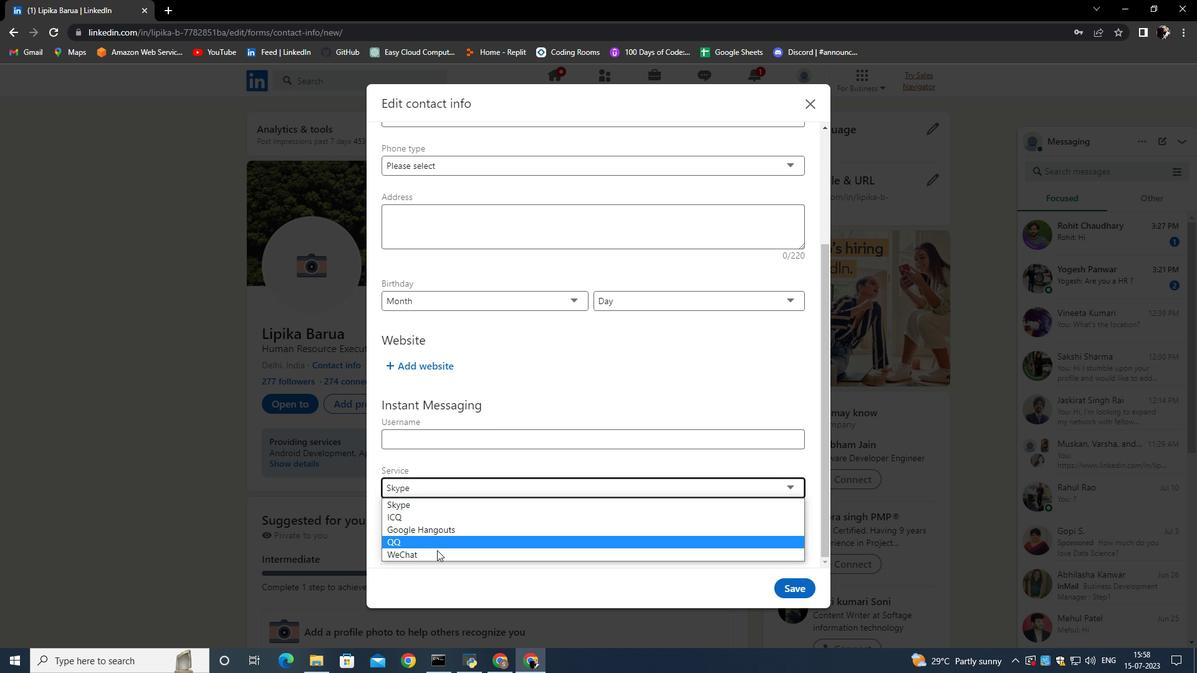 
Action: Mouse pressed left at (433, 558)
Screenshot: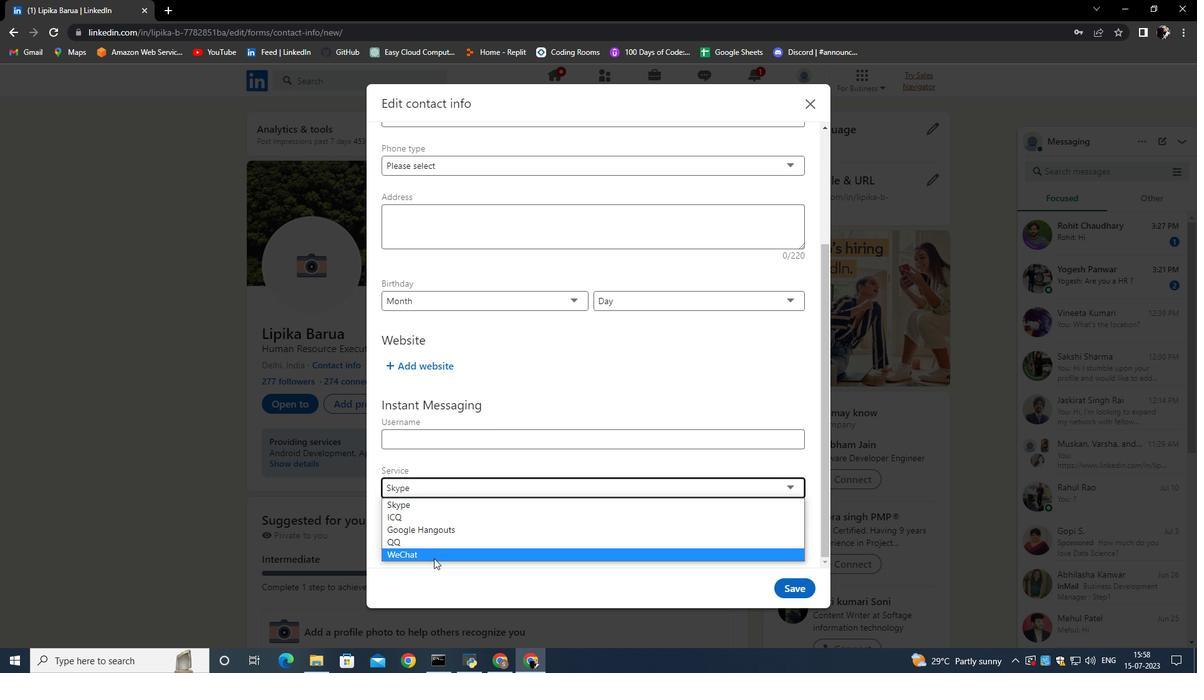 
Action: Mouse moved to (523, 528)
Screenshot: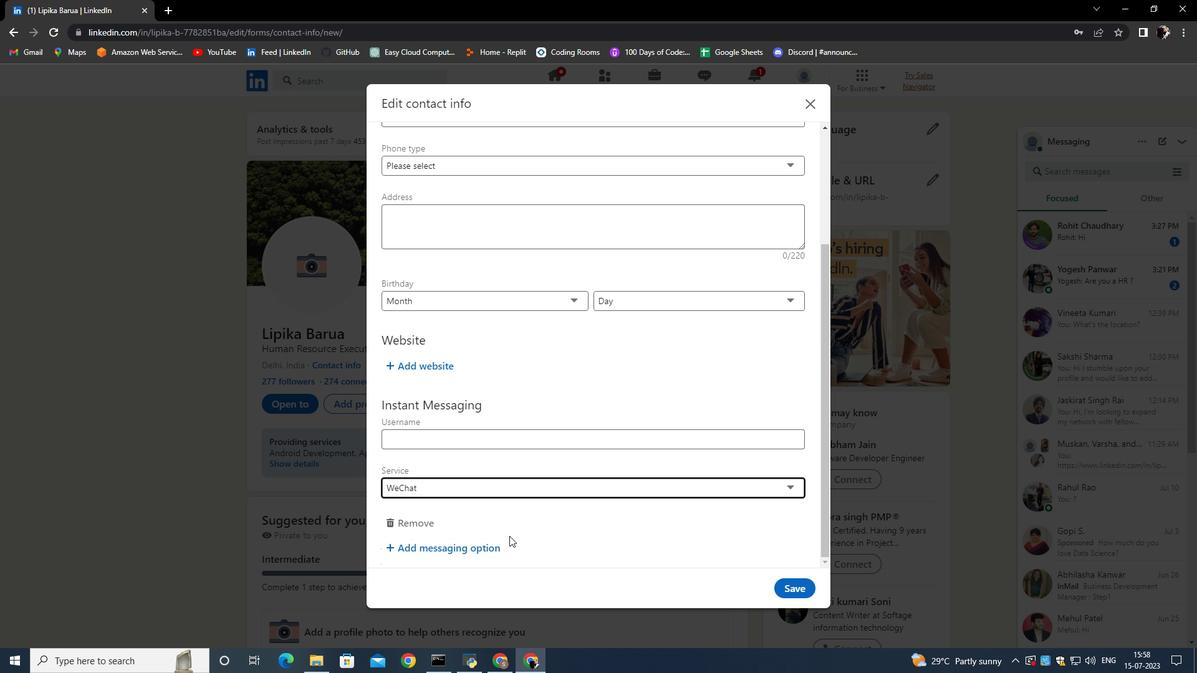 
